 Task: Use the formula "IMPOWER" in spreadsheet "Project protfolio".
Action: Mouse moved to (113, 42)
Screenshot: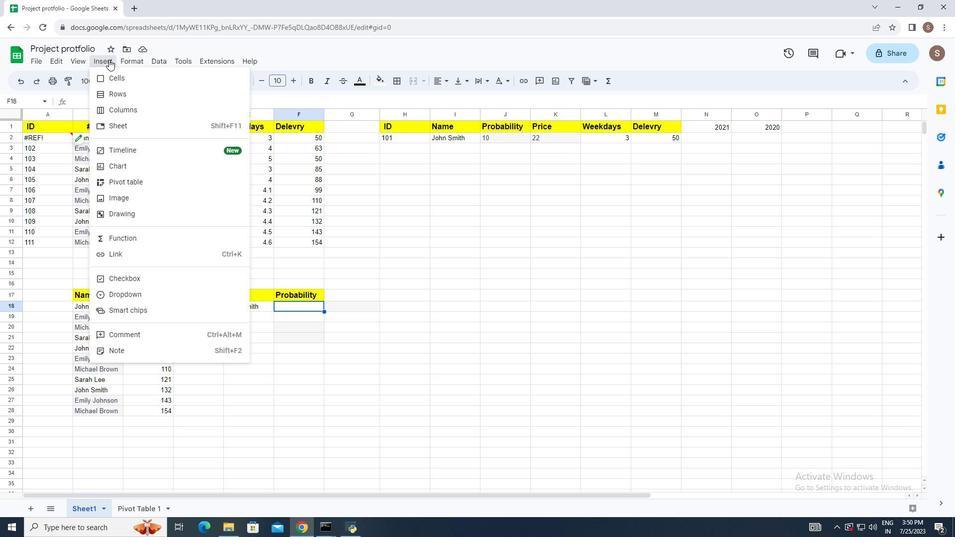 
Action: Mouse pressed left at (113, 42)
Screenshot: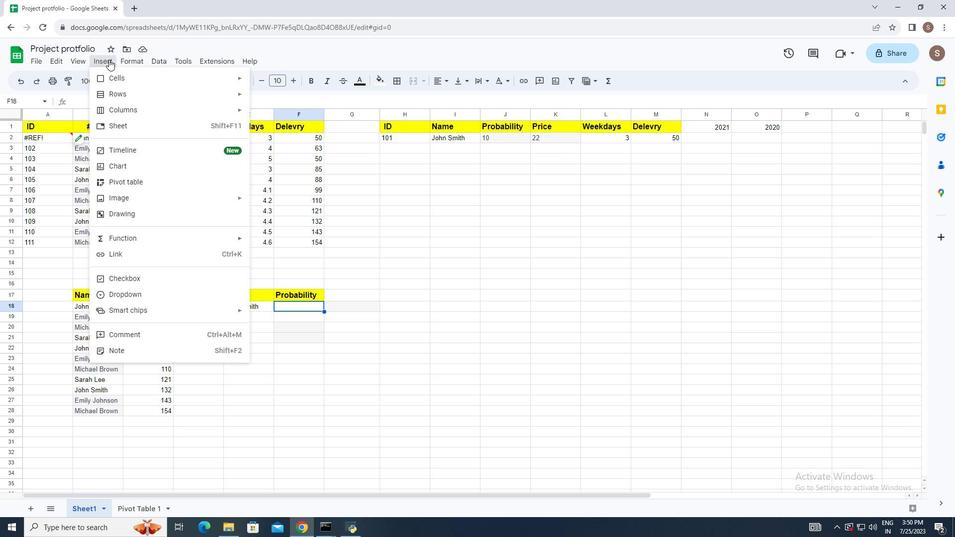
Action: Mouse moved to (170, 244)
Screenshot: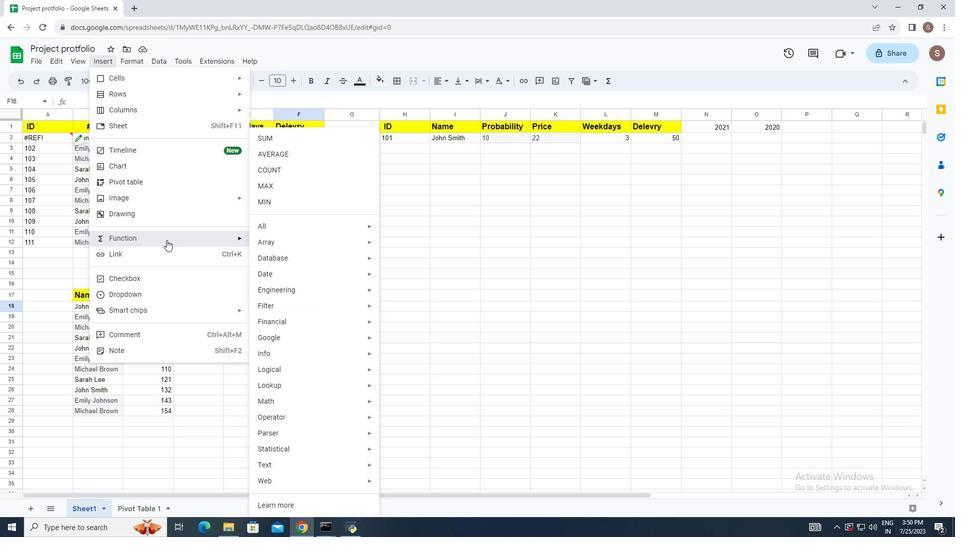 
Action: Mouse pressed left at (170, 244)
Screenshot: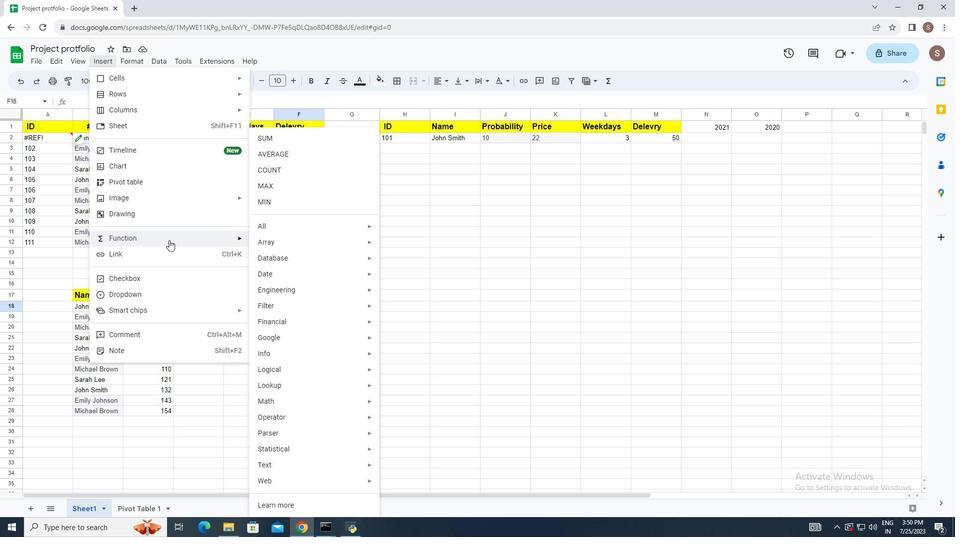 
Action: Mouse moved to (294, 225)
Screenshot: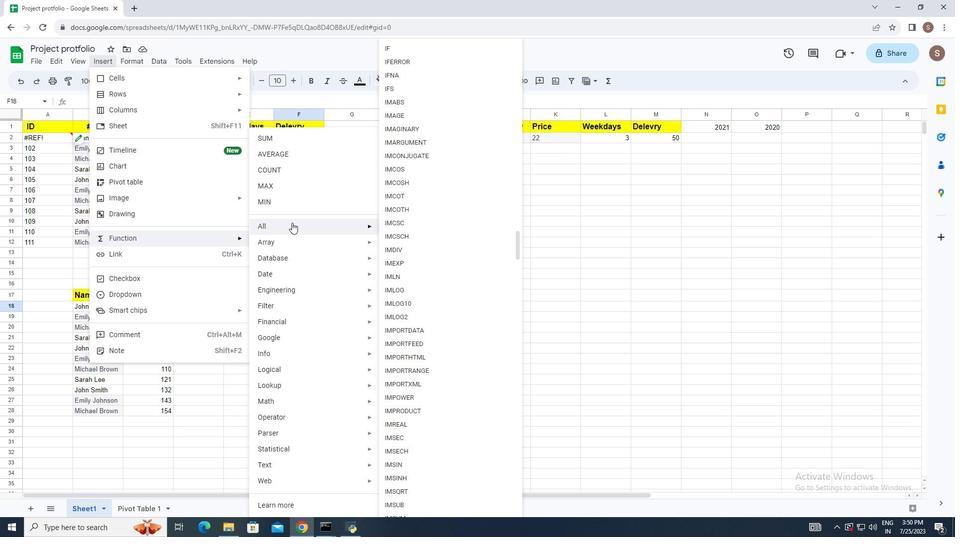 
Action: Mouse pressed left at (294, 225)
Screenshot: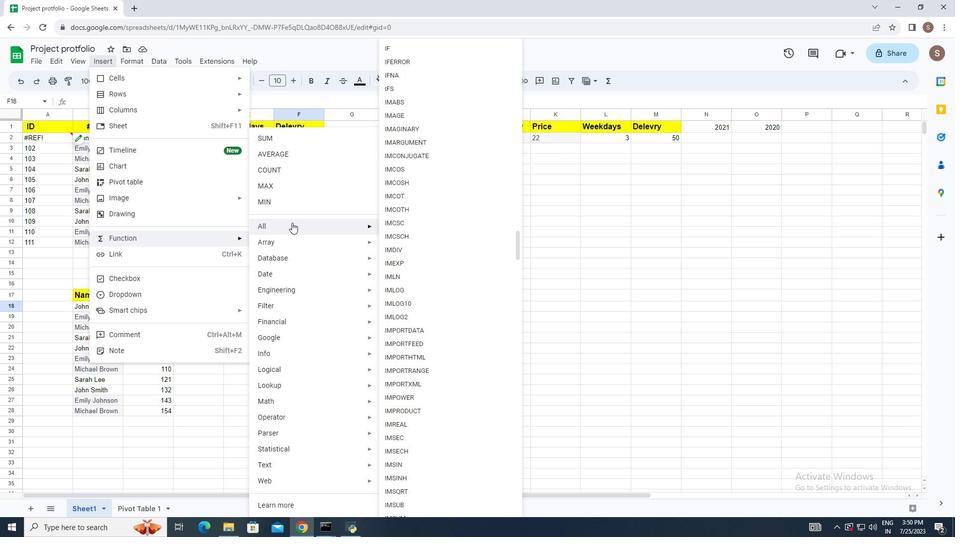 
Action: Mouse moved to (429, 421)
Screenshot: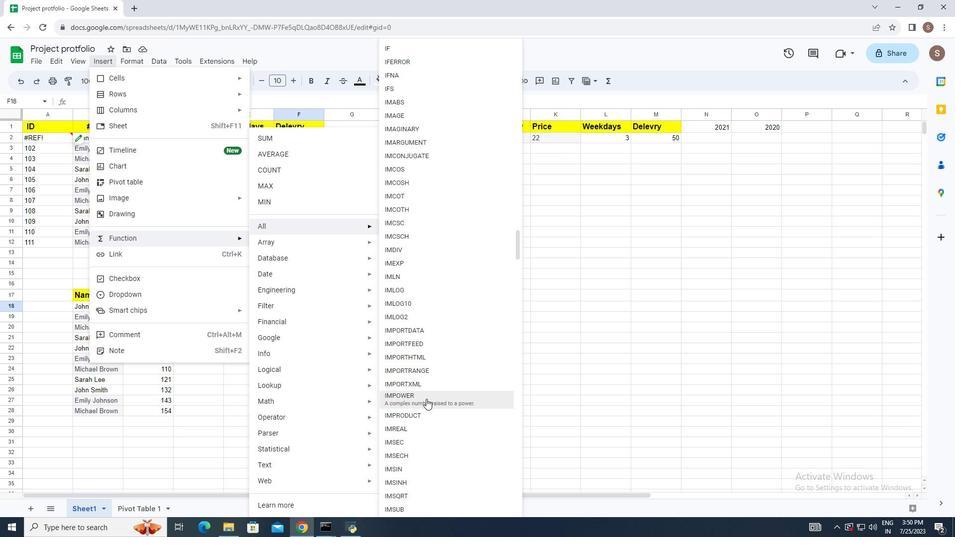 
Action: Mouse pressed left at (429, 421)
Screenshot: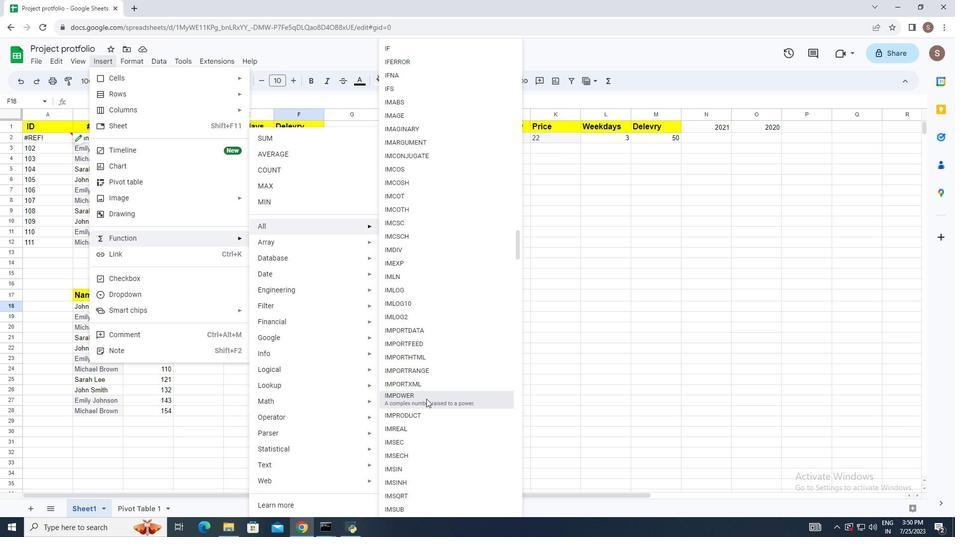 
Action: Mouse moved to (388, 399)
Screenshot: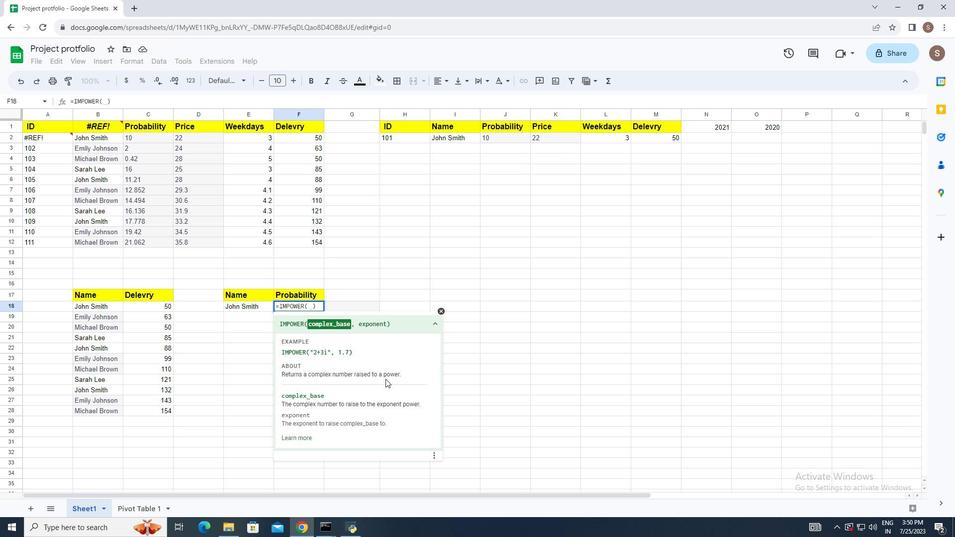 
Action: Key pressed <Key.shift_r>"2+6i<Key.shift_r>",<Key.space>1.8<Key.enter>
Screenshot: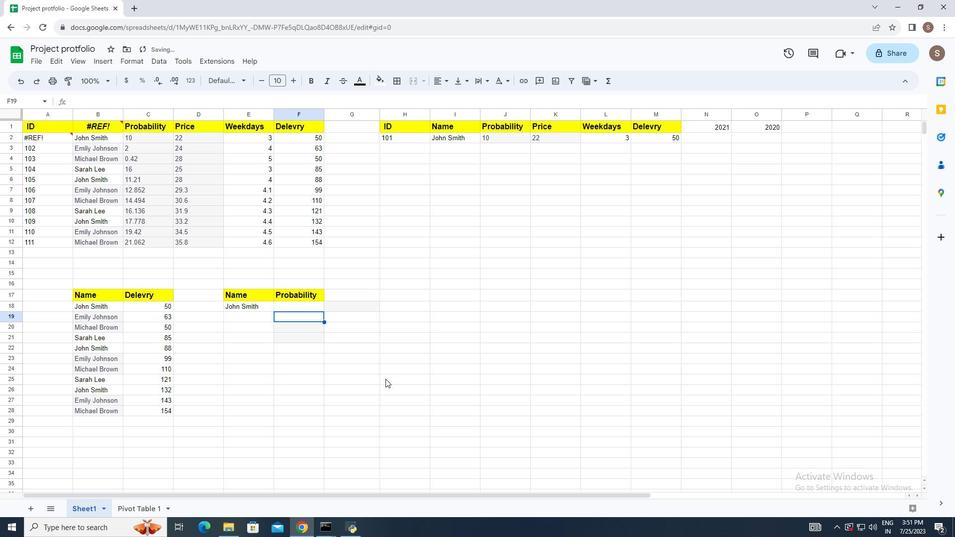 
